Task: Create a rule from the Recommended list, Task Added to this Project -> add SubTasks in the project VectorTech with SubTasks Gather and Analyse Requirements , Design and Implement Solution , System Test and UAT , Release to Production / Go Live.
Action: Mouse moved to (64, 292)
Screenshot: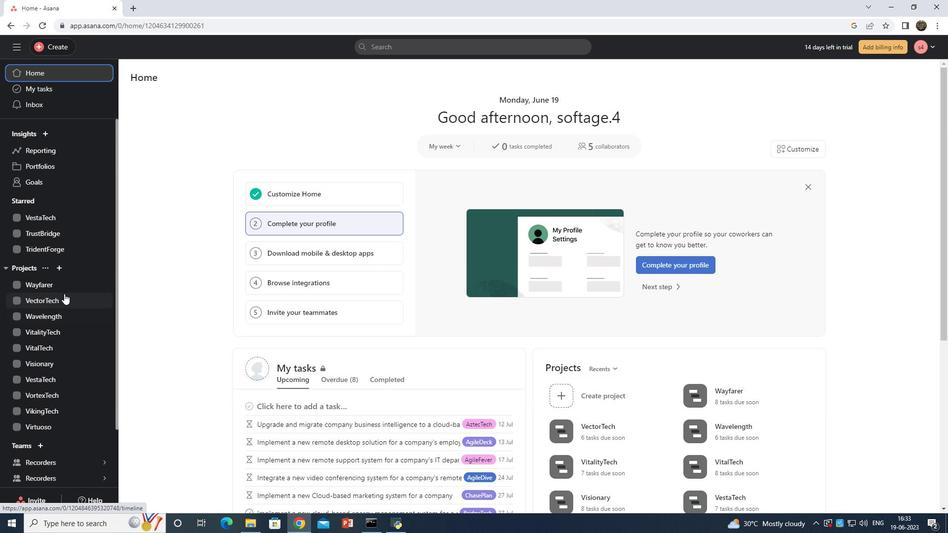 
Action: Mouse pressed left at (64, 292)
Screenshot: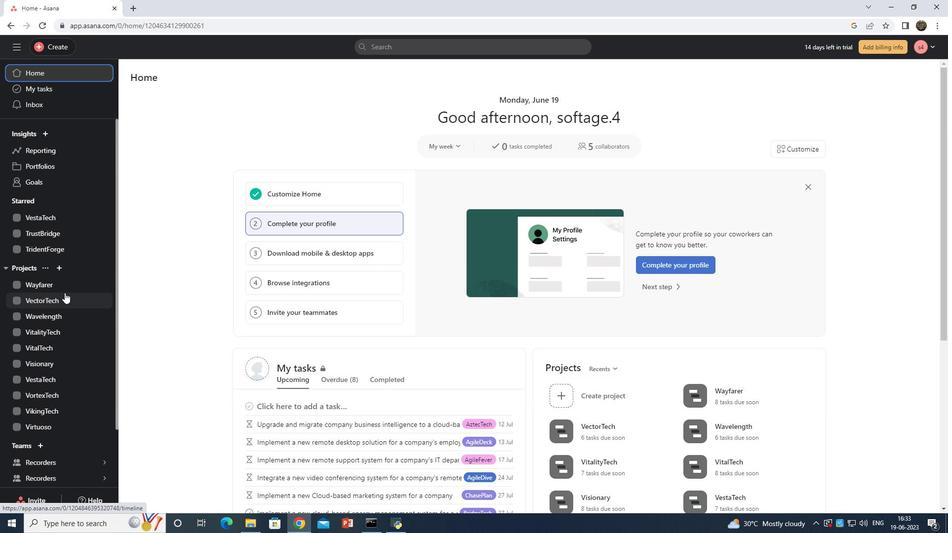 
Action: Mouse moved to (904, 82)
Screenshot: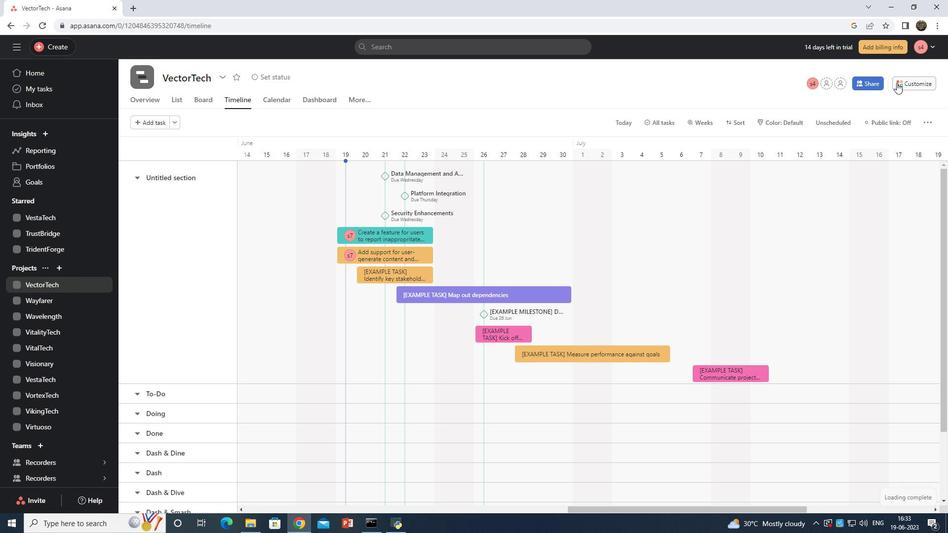 
Action: Mouse pressed left at (904, 82)
Screenshot: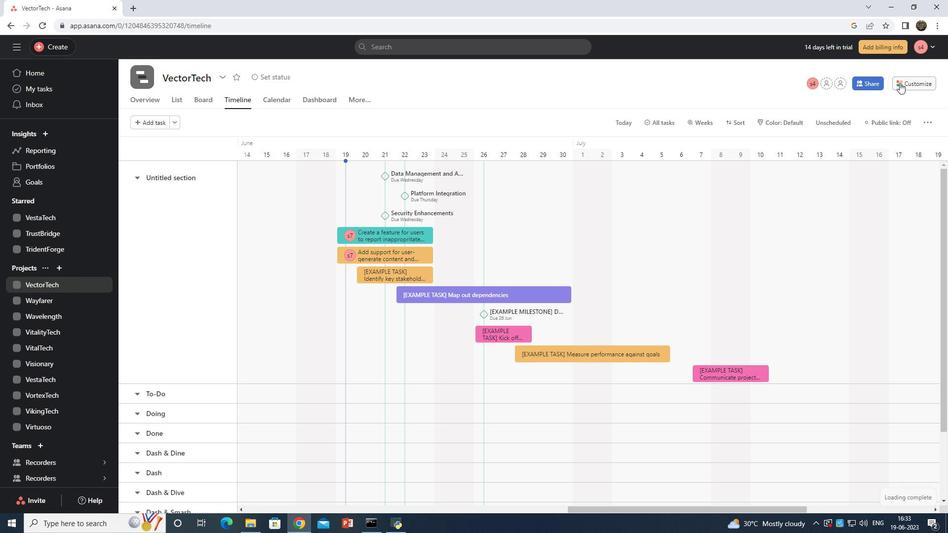 
Action: Mouse moved to (738, 237)
Screenshot: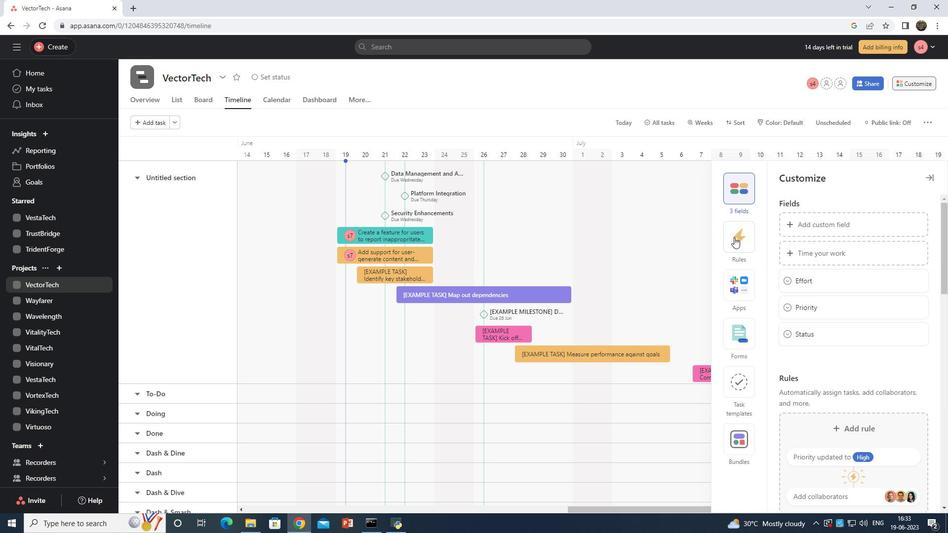 
Action: Mouse pressed left at (738, 237)
Screenshot: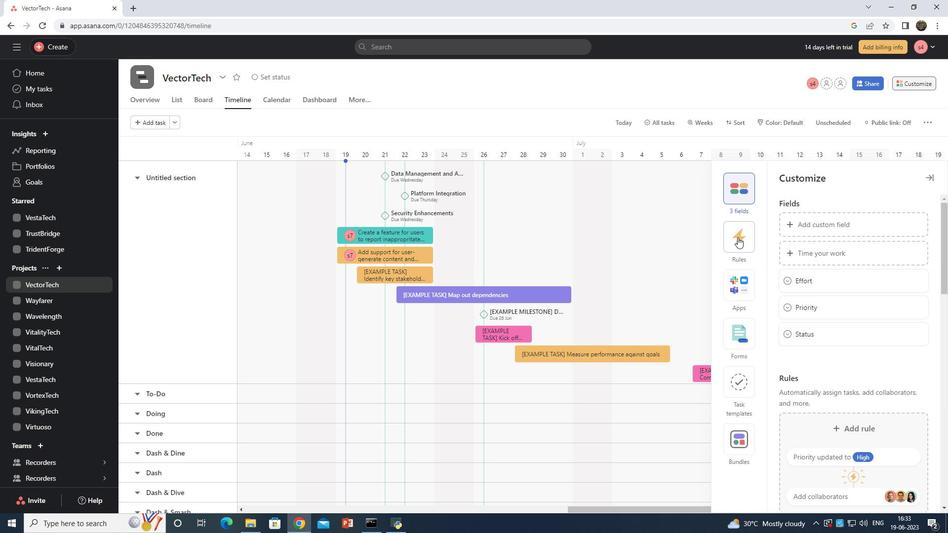 
Action: Mouse moved to (805, 279)
Screenshot: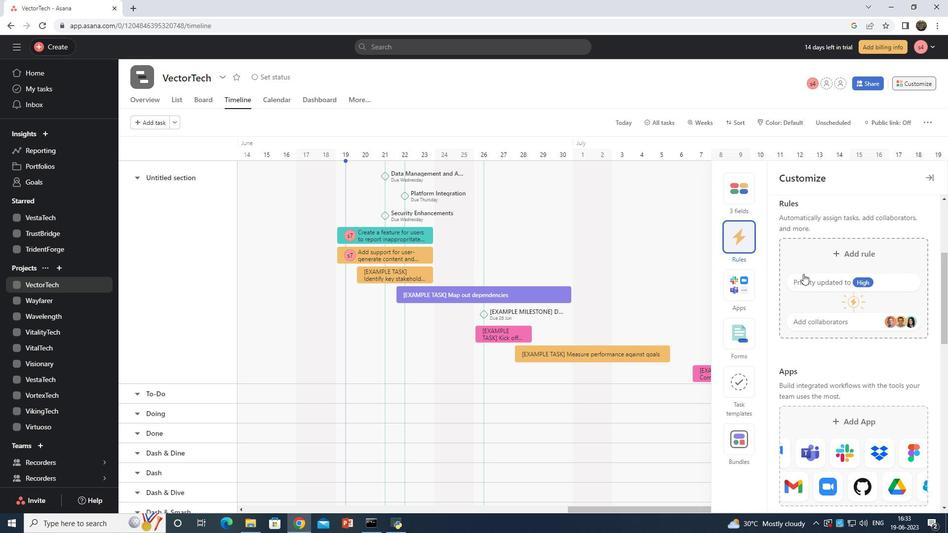 
Action: Mouse pressed left at (805, 279)
Screenshot: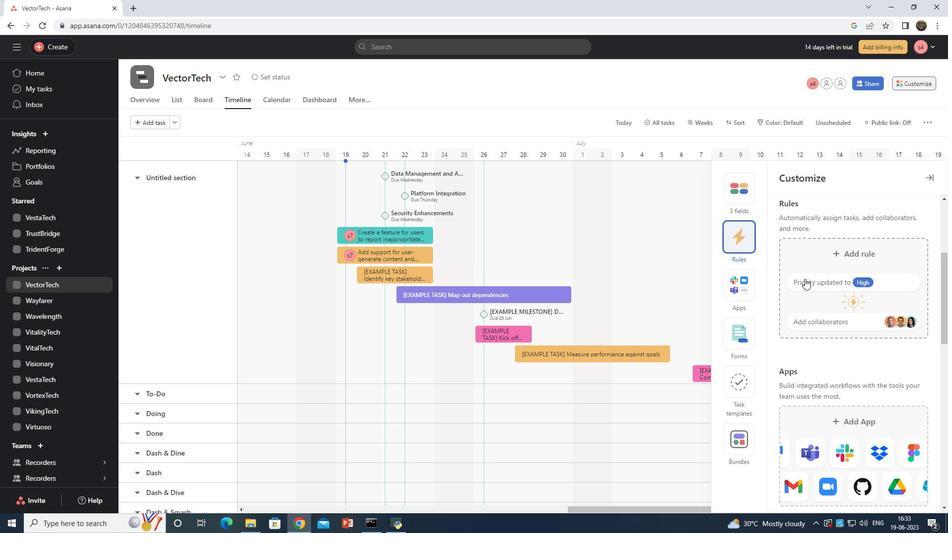 
Action: Mouse moved to (681, 154)
Screenshot: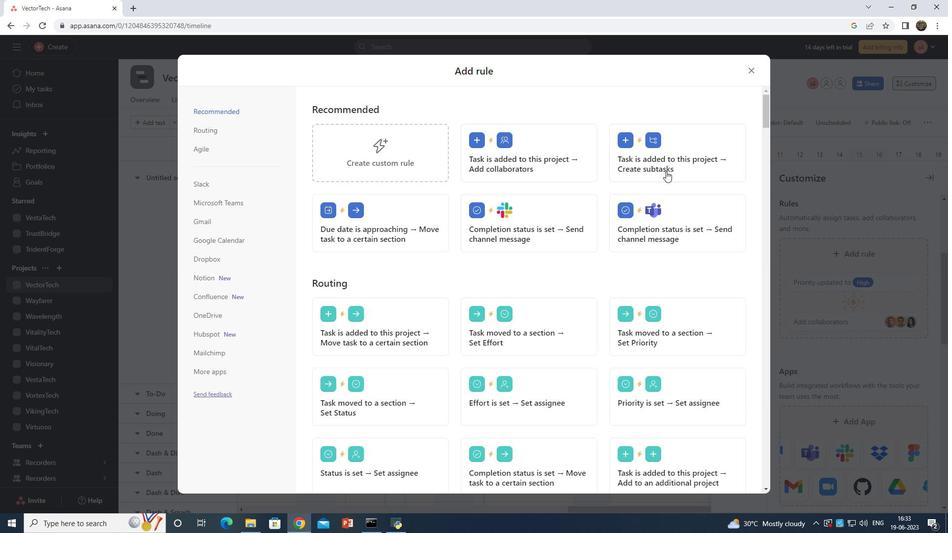 
Action: Mouse pressed left at (681, 154)
Screenshot: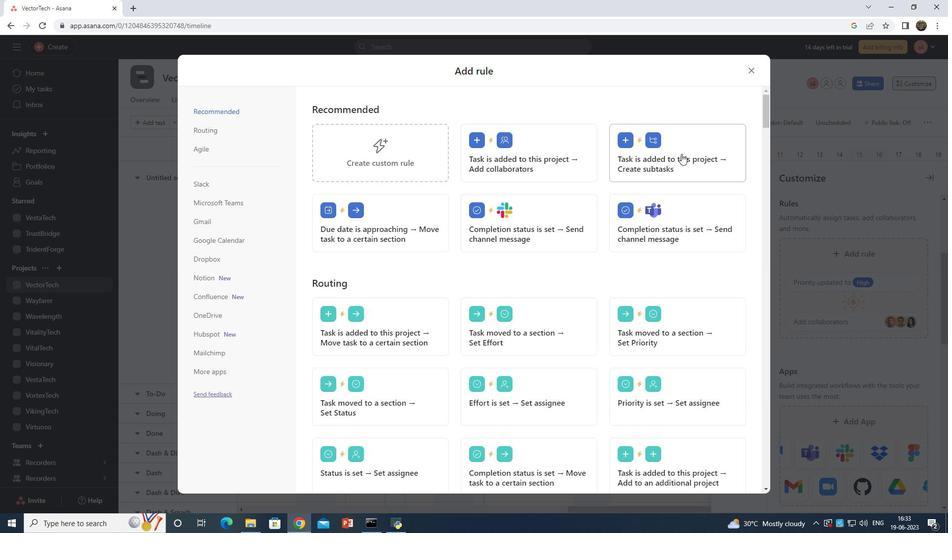 
Action: Mouse moved to (635, 156)
Screenshot: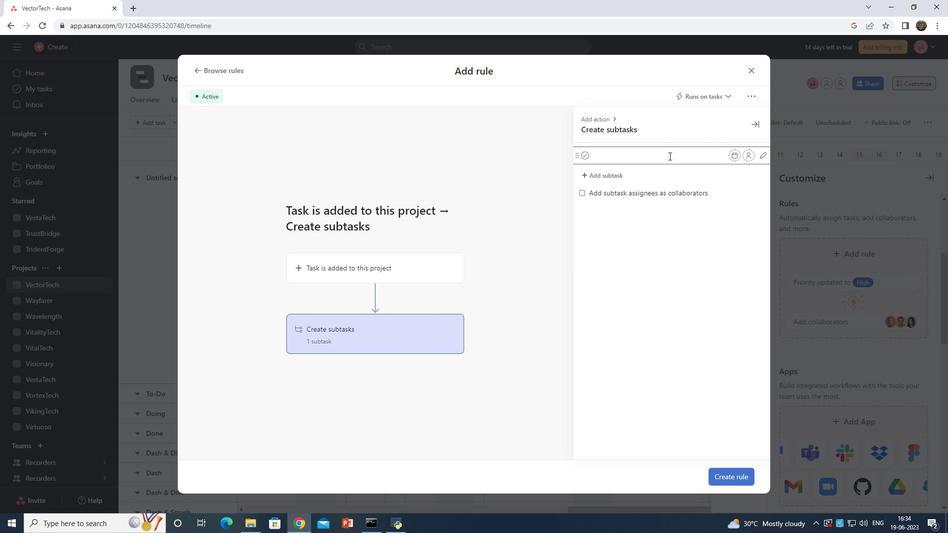 
Action: Key pressed <Key.shift>Gather<Key.space>and<Key.space><Key.shift>Am<Key.backspace>nalyse<Key.enter><Key.backspace>
Screenshot: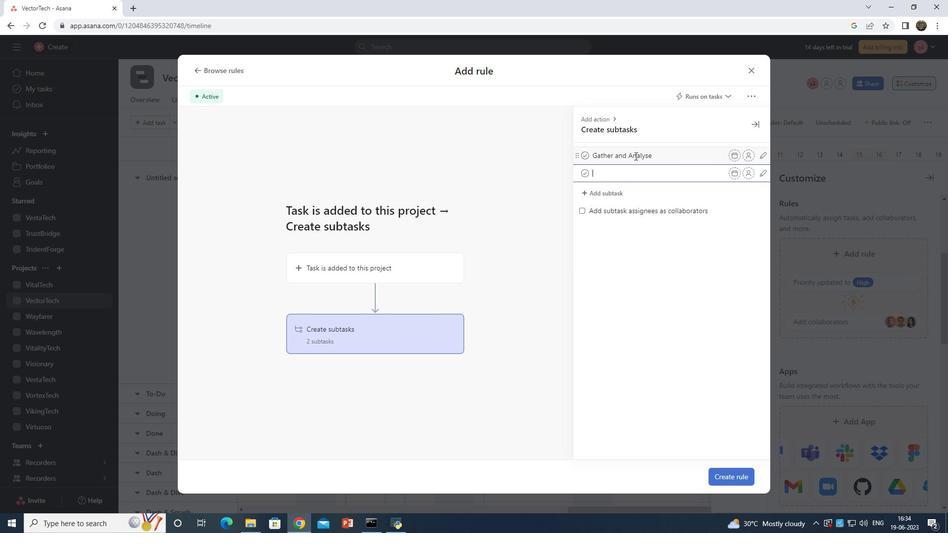 
Action: Mouse moved to (660, 154)
Screenshot: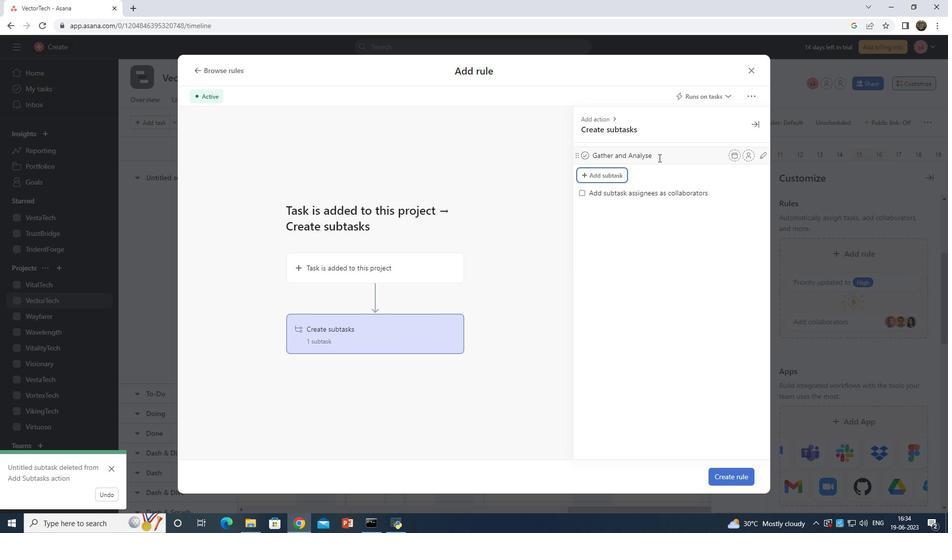 
Action: Mouse pressed left at (660, 154)
Screenshot: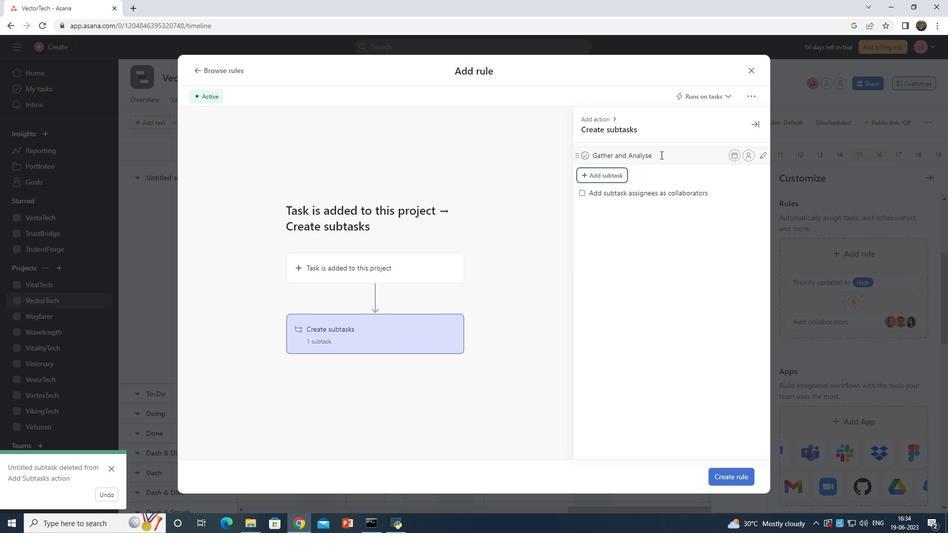 
Action: Key pressed <Key.space>r<Key.shift>equirements<Key.enter><Key.shift>Design<Key.space>ans<Key.space>im<Key.backspace><Key.backspace><Key.shift>Implements<Key.space><Key.space><Key.shift>Solution<Key.enter><Key.shift>System<Key.space><Key.shift>Test<Key.space>and<Key.space><Key.shift>UAT<Key.enter><Key.shift>Release<Key.space>to<Key.space><Key.shift>Production<Key.space><Key.space>/<Key.space><Key.shift>Go<Key.space><Key.shift>Live
Screenshot: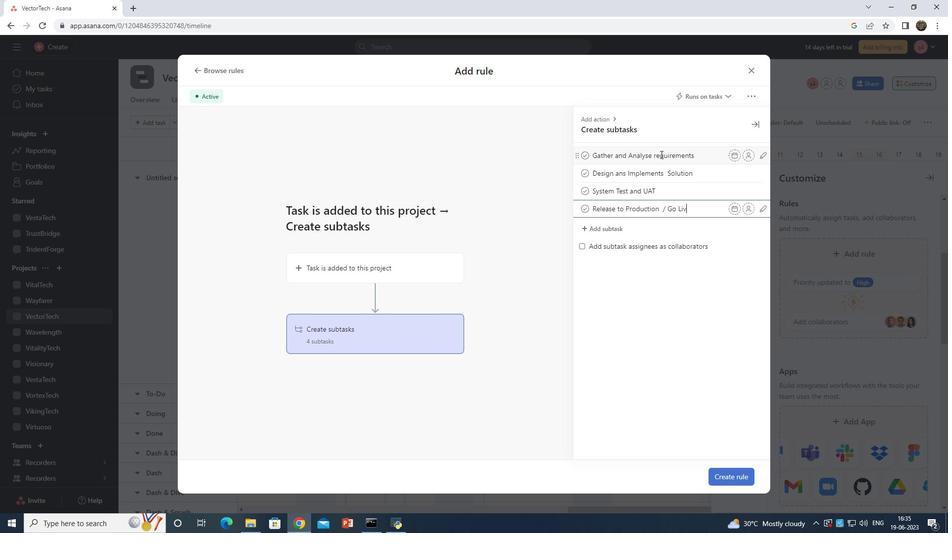 
Action: Mouse moved to (670, 207)
Screenshot: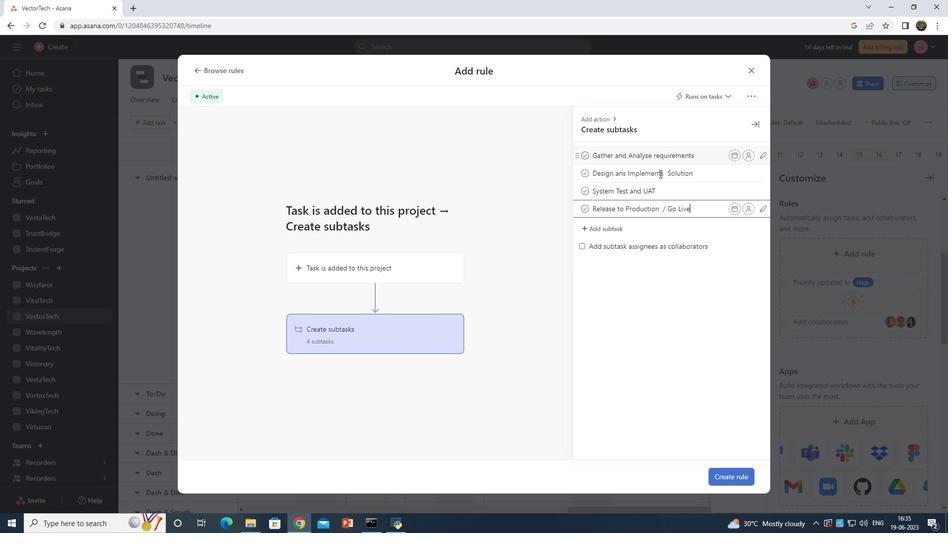 
Action: Mouse scrolled (670, 206) with delta (0, 0)
Screenshot: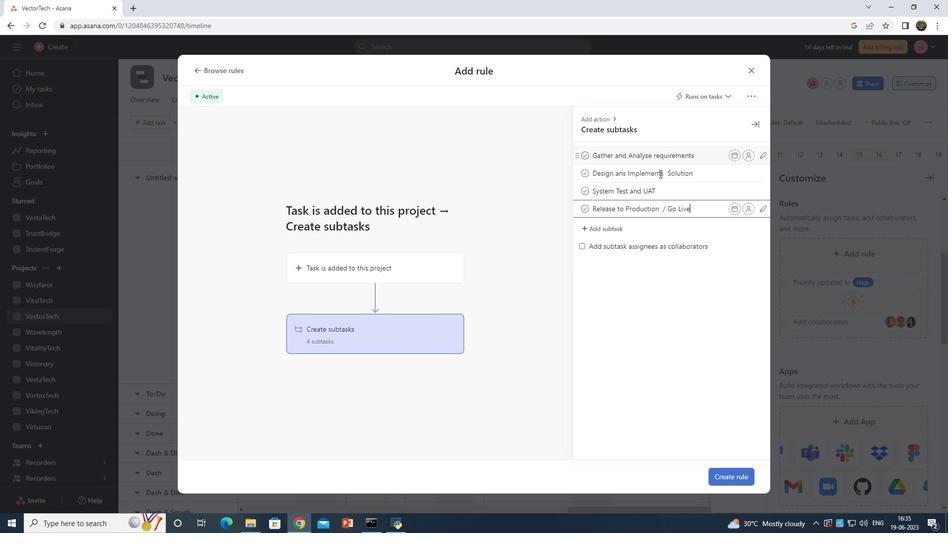 
Action: Mouse moved to (738, 479)
Screenshot: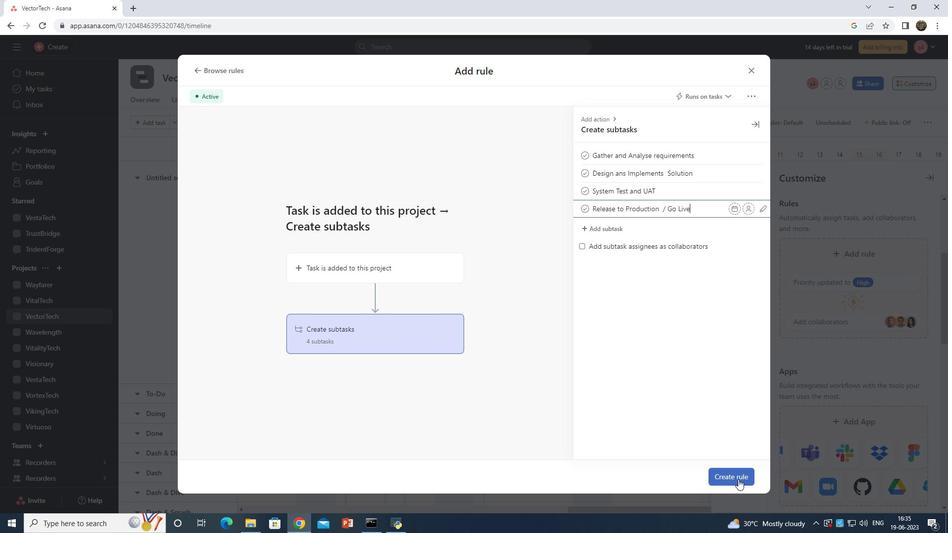 
Action: Mouse pressed left at (738, 479)
Screenshot: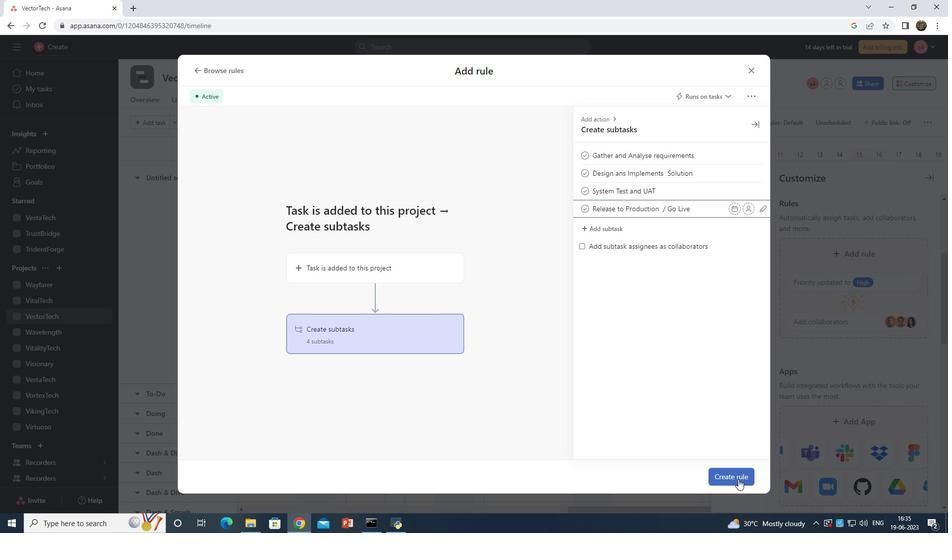 
Action: Mouse moved to (819, 359)
Screenshot: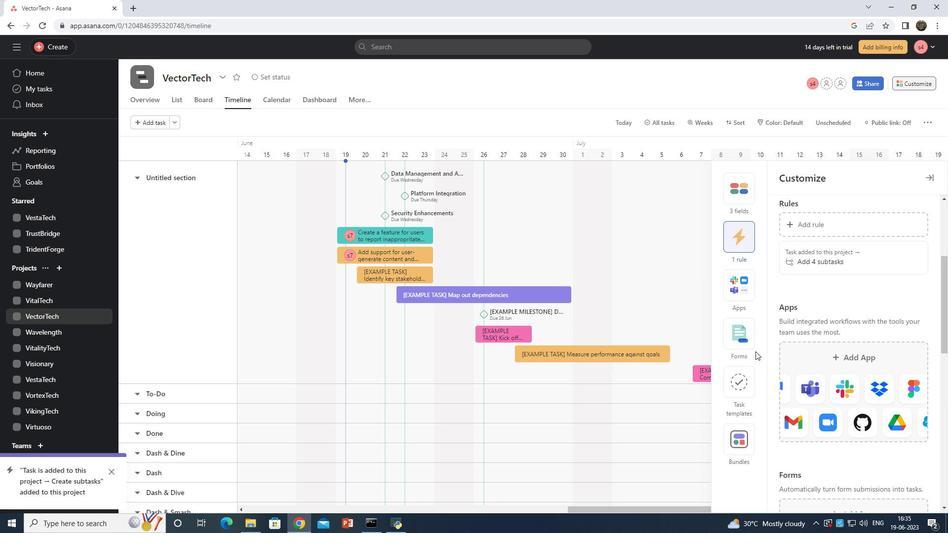 
